 Task: Apply conditional formatting to highlight cells with values greater than 10 in the range A2:G16.
Action: Mouse moved to (64, 190)
Screenshot: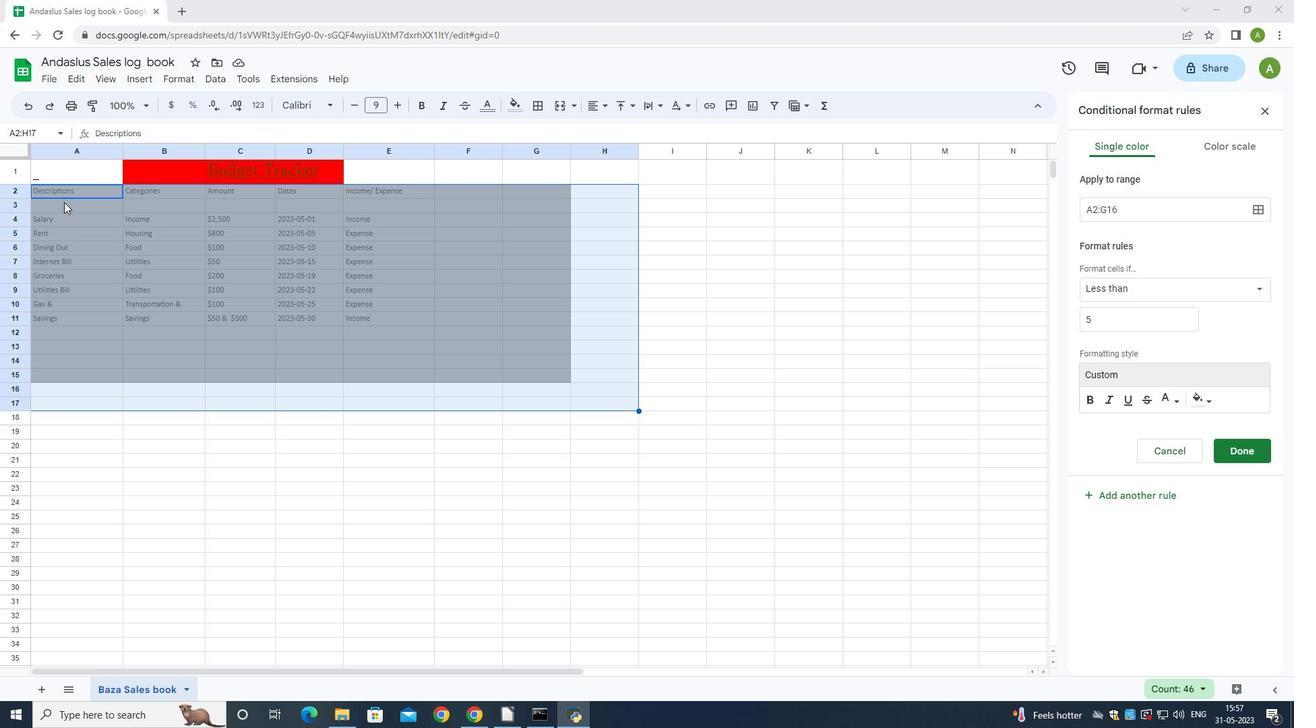 
Action: Mouse pressed left at (64, 190)
Screenshot: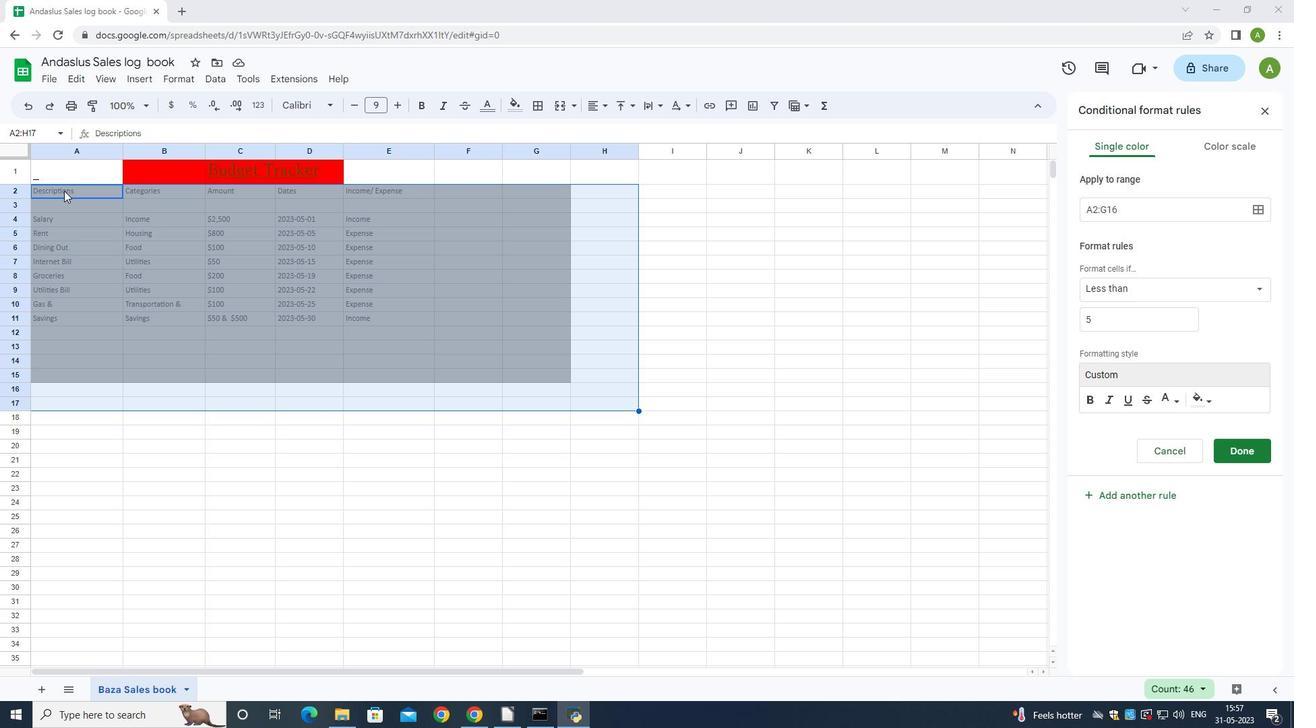 
Action: Mouse moved to (192, 84)
Screenshot: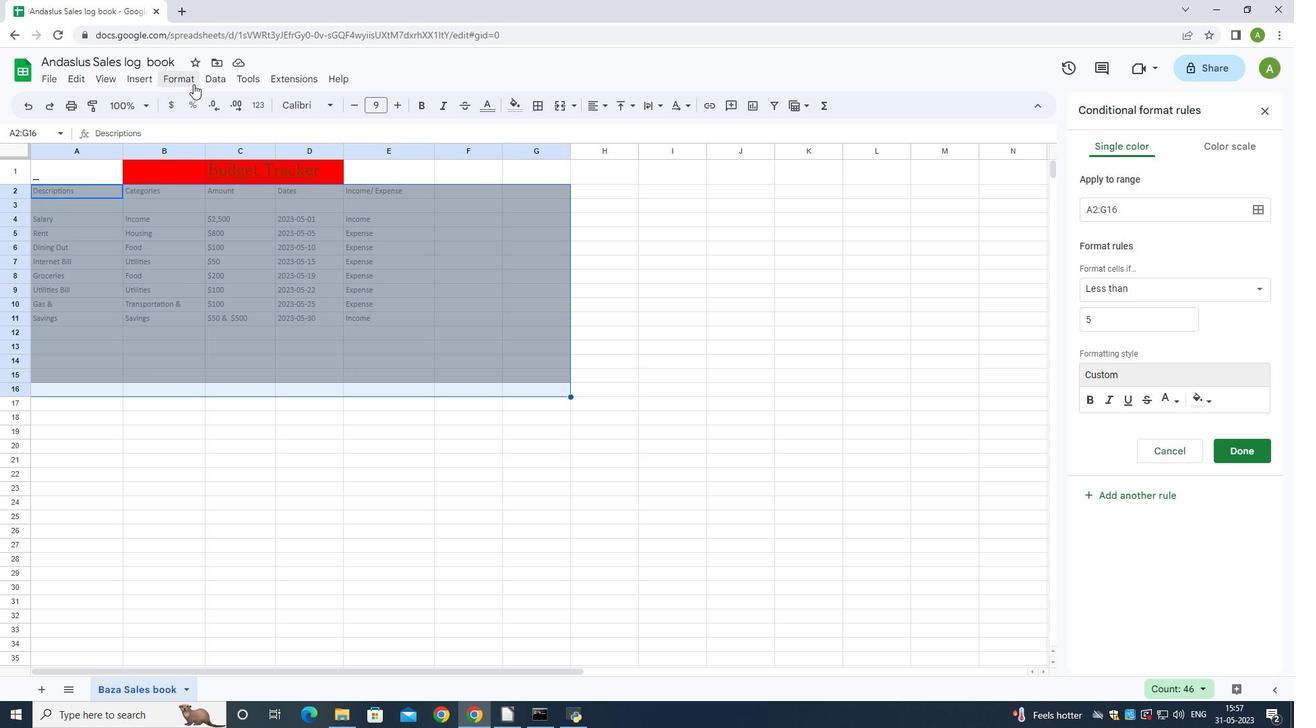 
Action: Mouse pressed left at (192, 84)
Screenshot: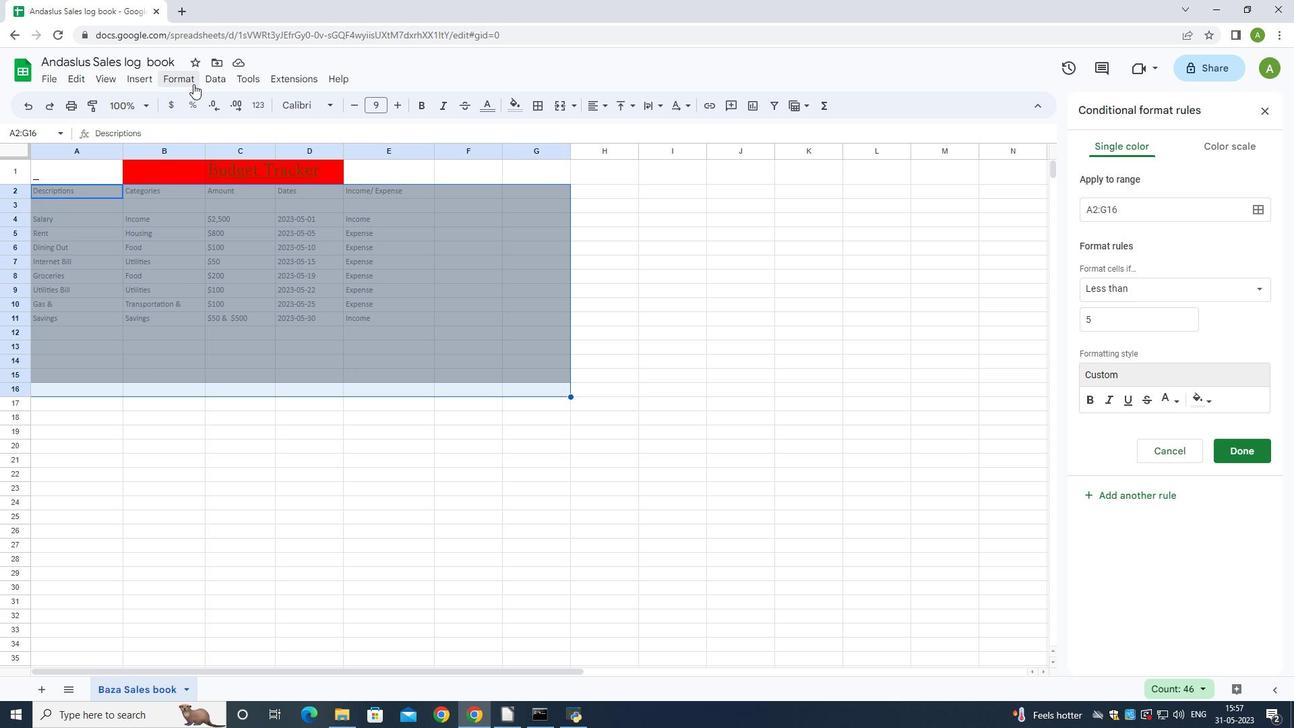 
Action: Mouse moved to (250, 309)
Screenshot: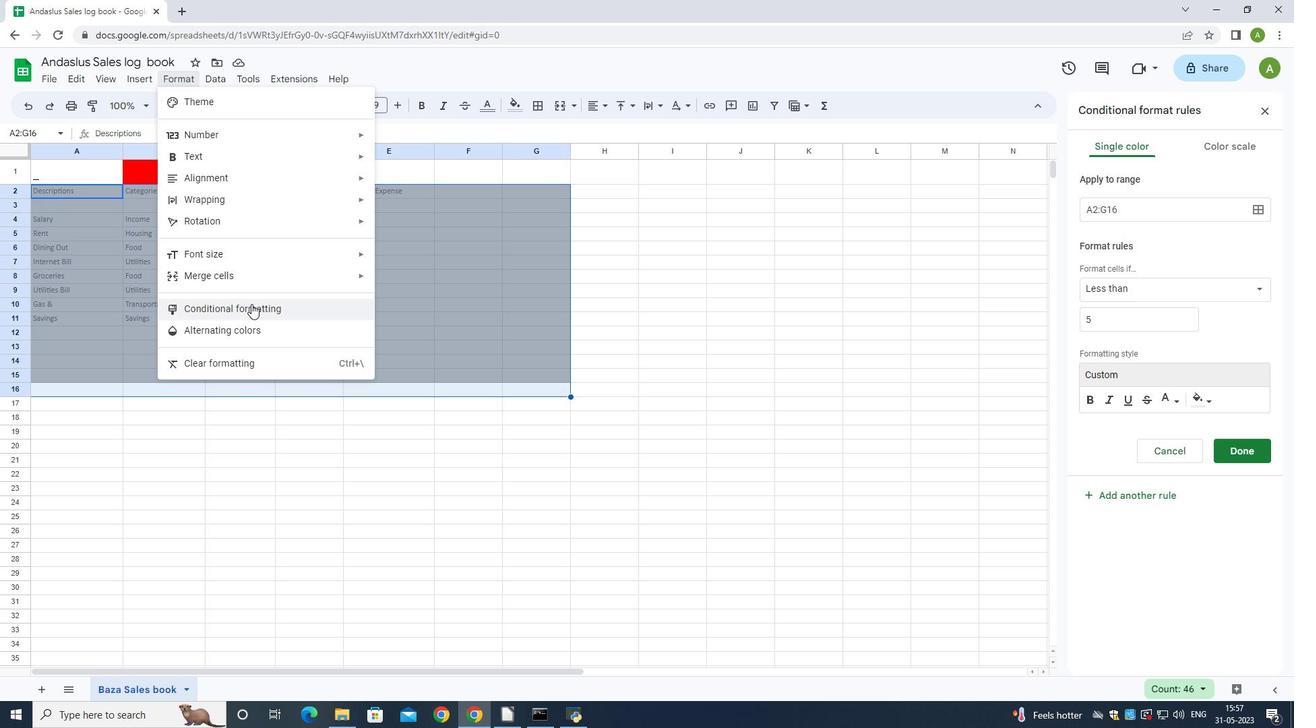 
Action: Mouse pressed left at (250, 309)
Screenshot: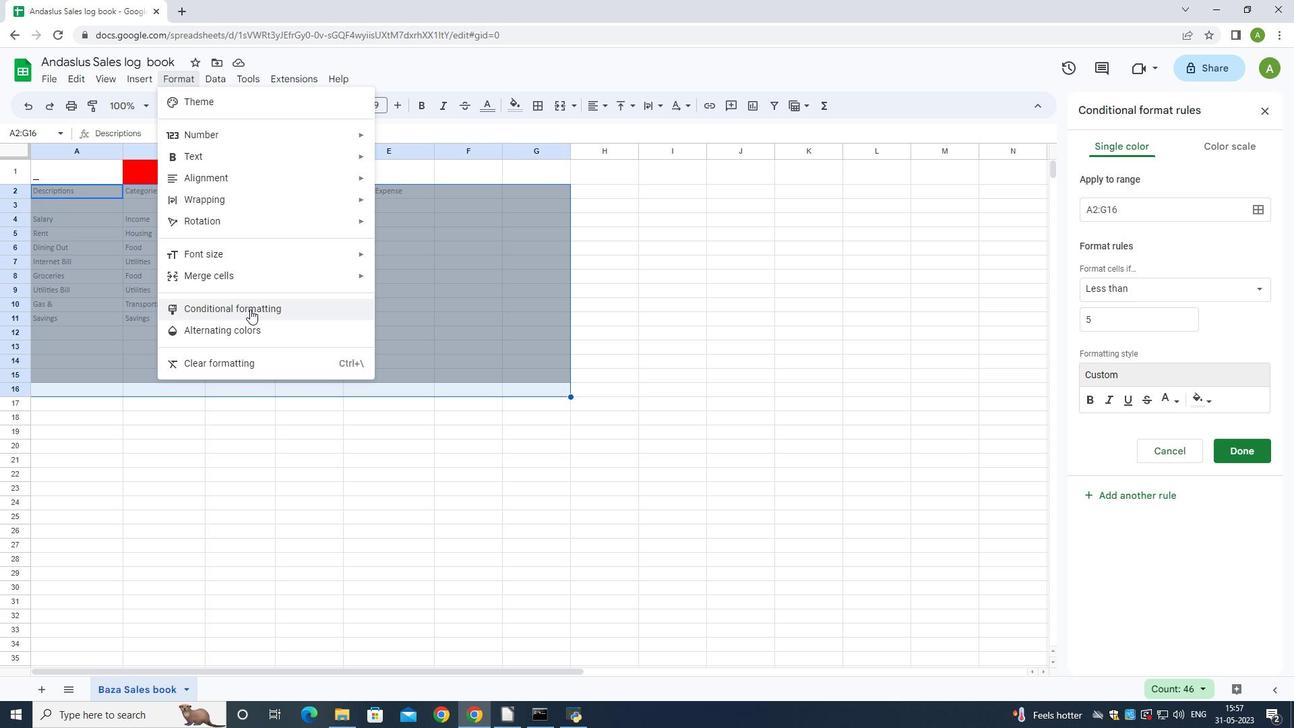 
Action: Mouse moved to (1141, 286)
Screenshot: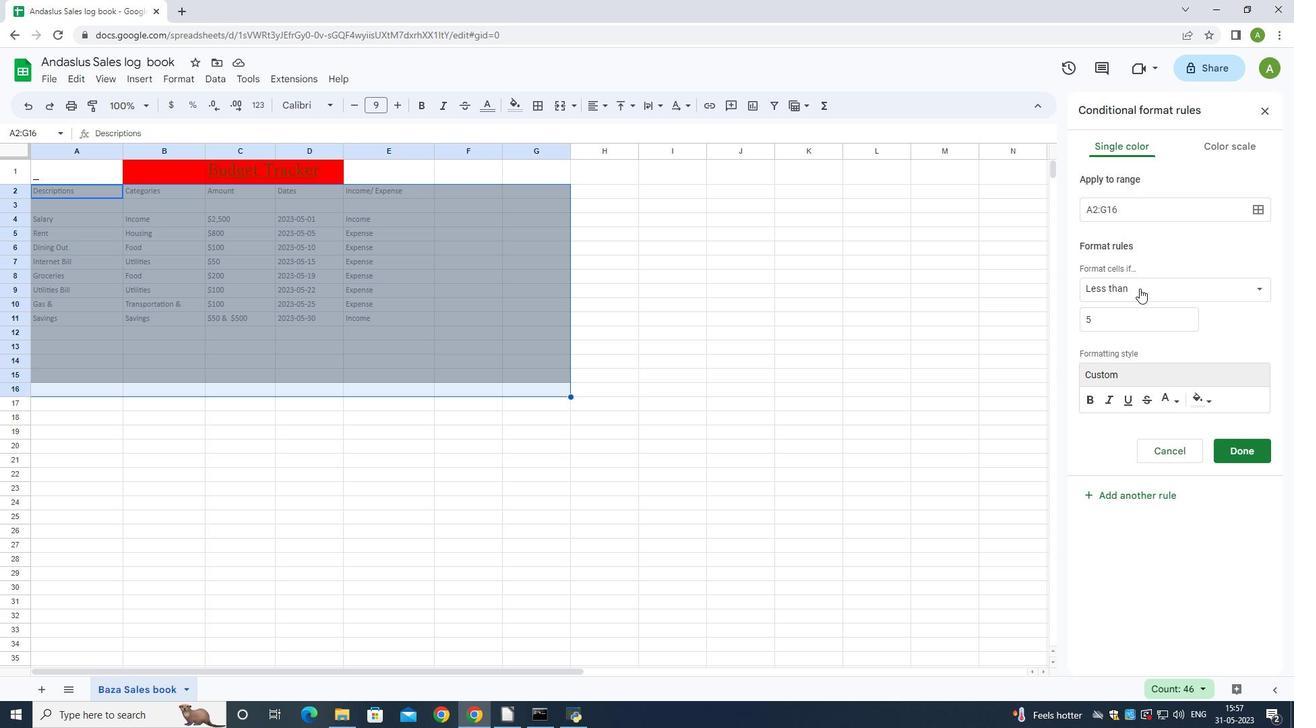 
Action: Mouse pressed left at (1141, 286)
Screenshot: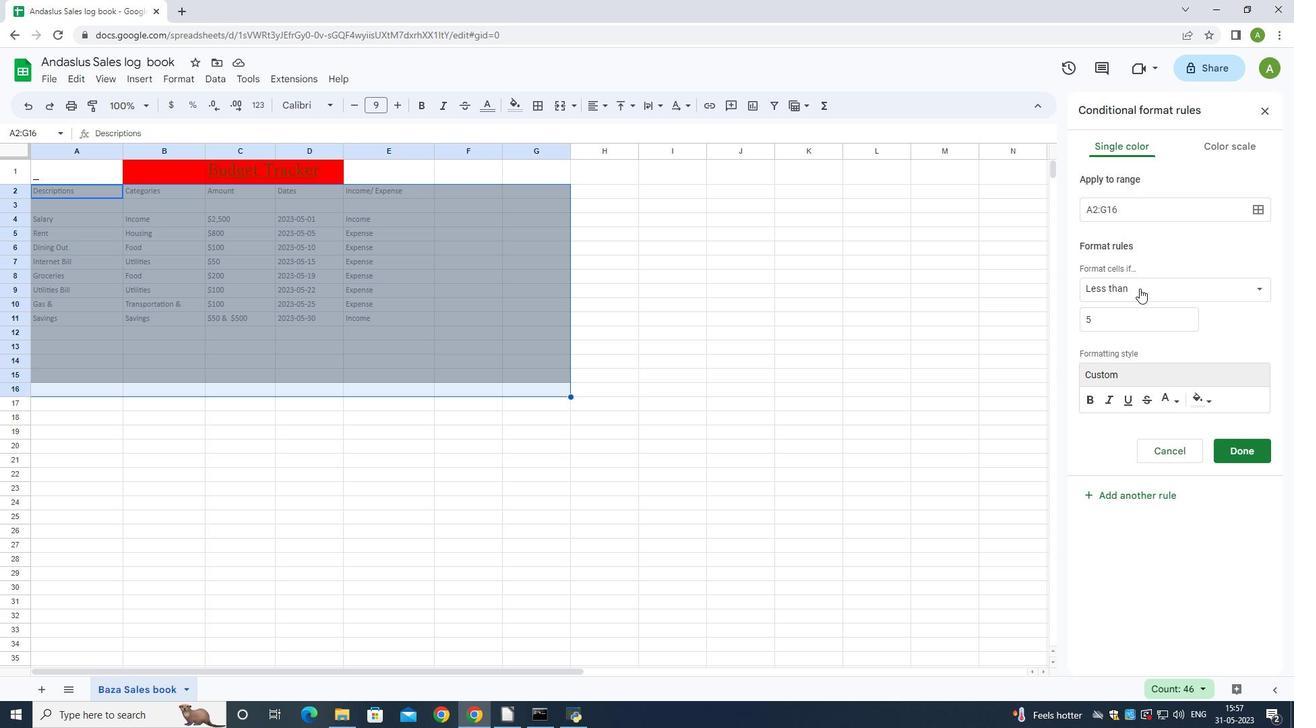 
Action: Mouse moved to (1142, 308)
Screenshot: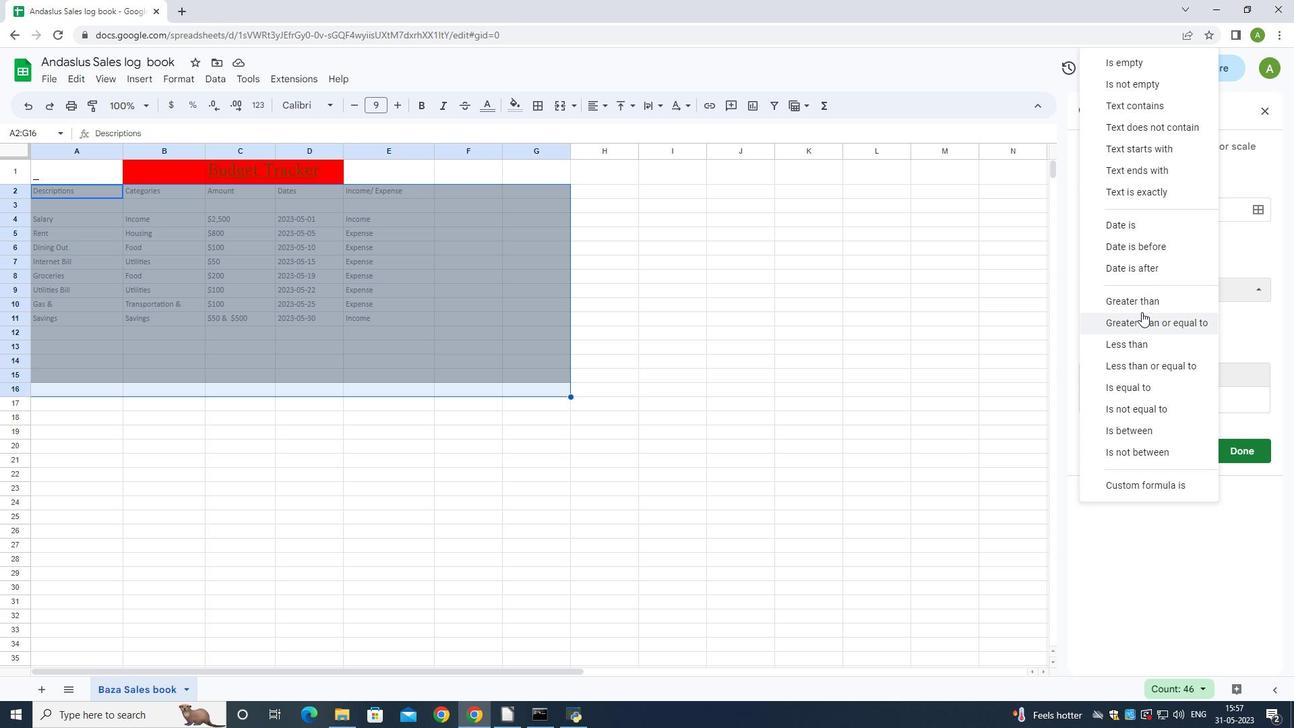
Action: Mouse pressed left at (1142, 308)
Screenshot: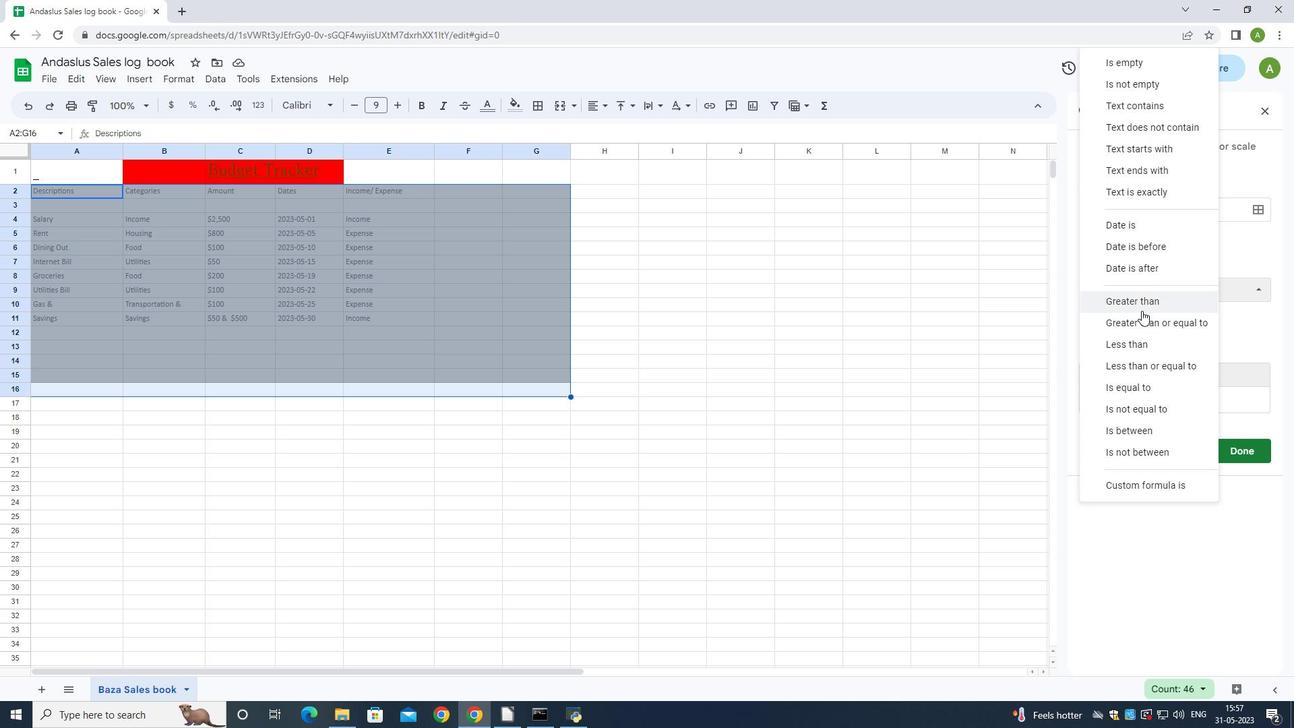
Action: Mouse moved to (1127, 316)
Screenshot: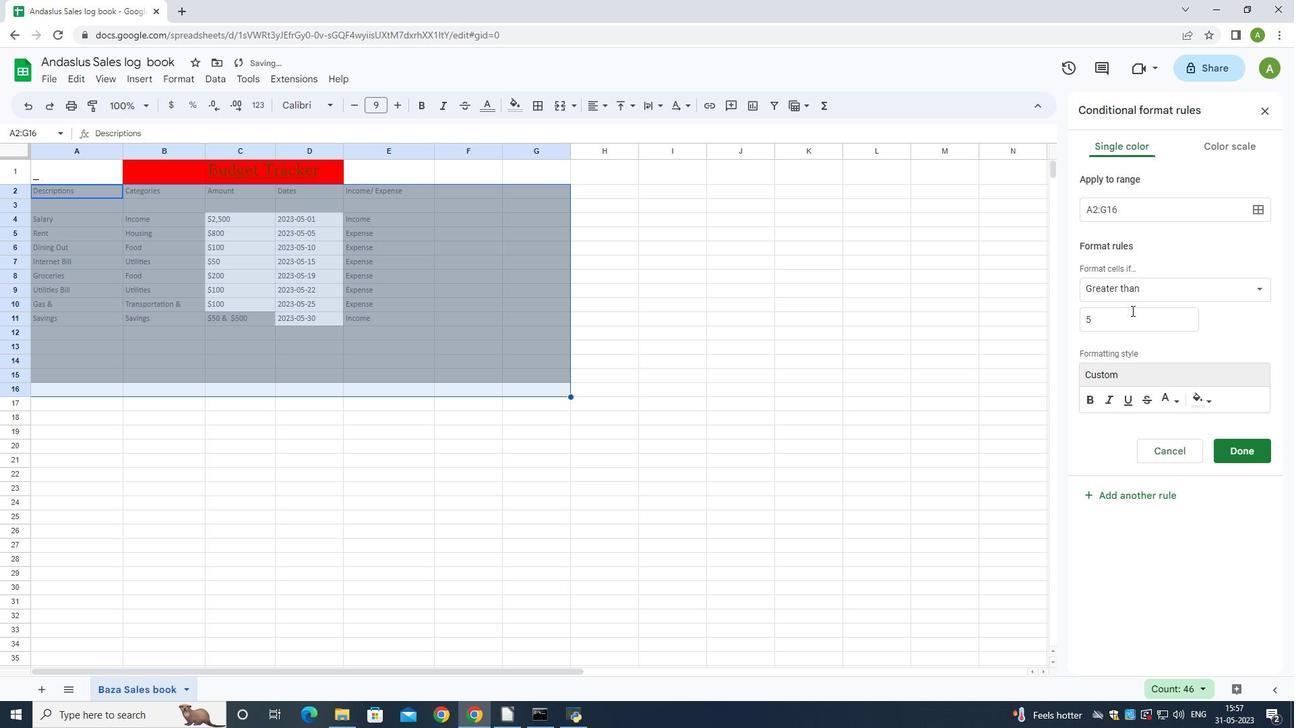 
Action: Mouse pressed left at (1127, 316)
Screenshot: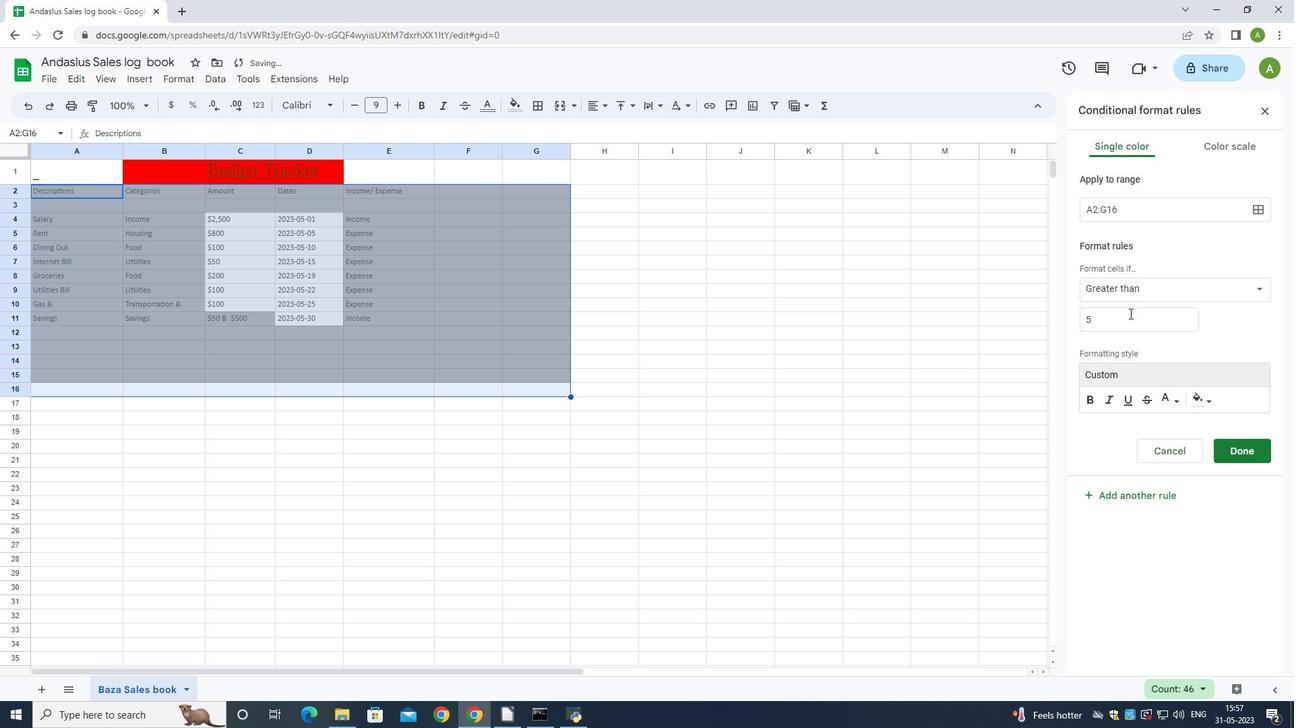 
Action: Key pressed <Key.backspace>10
Screenshot: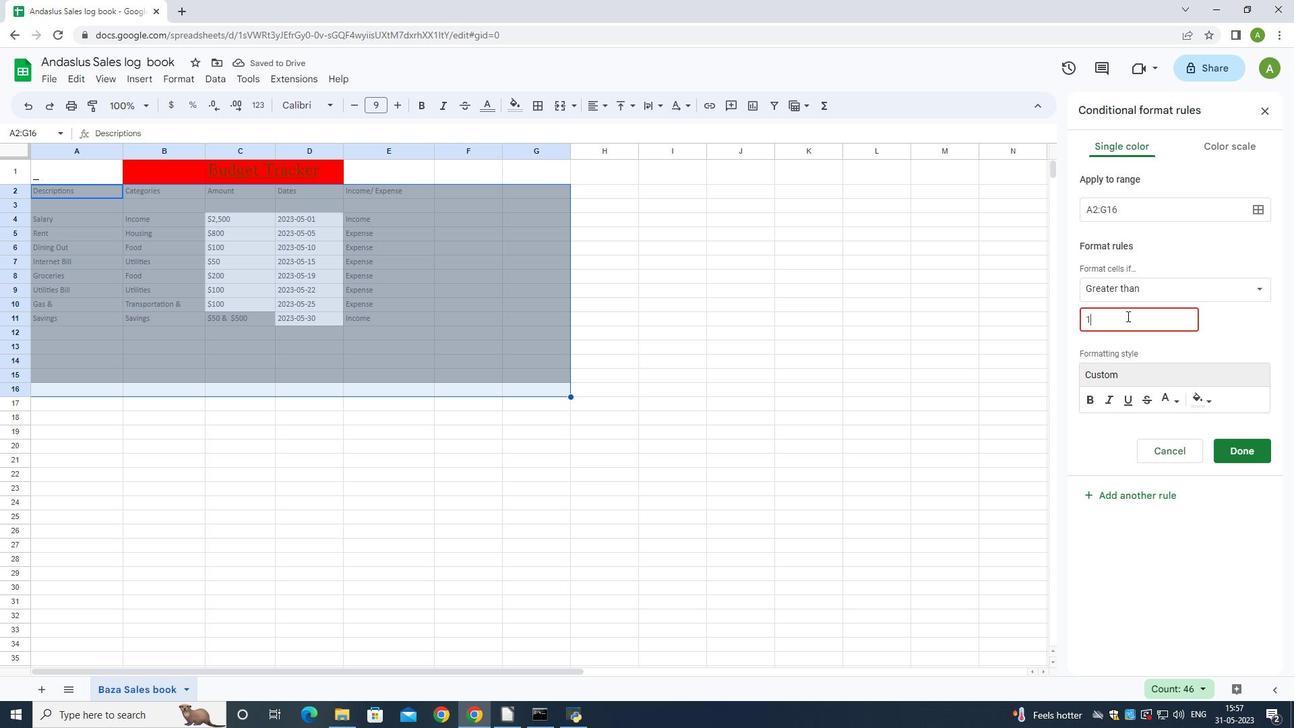 
Action: Mouse moved to (1203, 398)
Screenshot: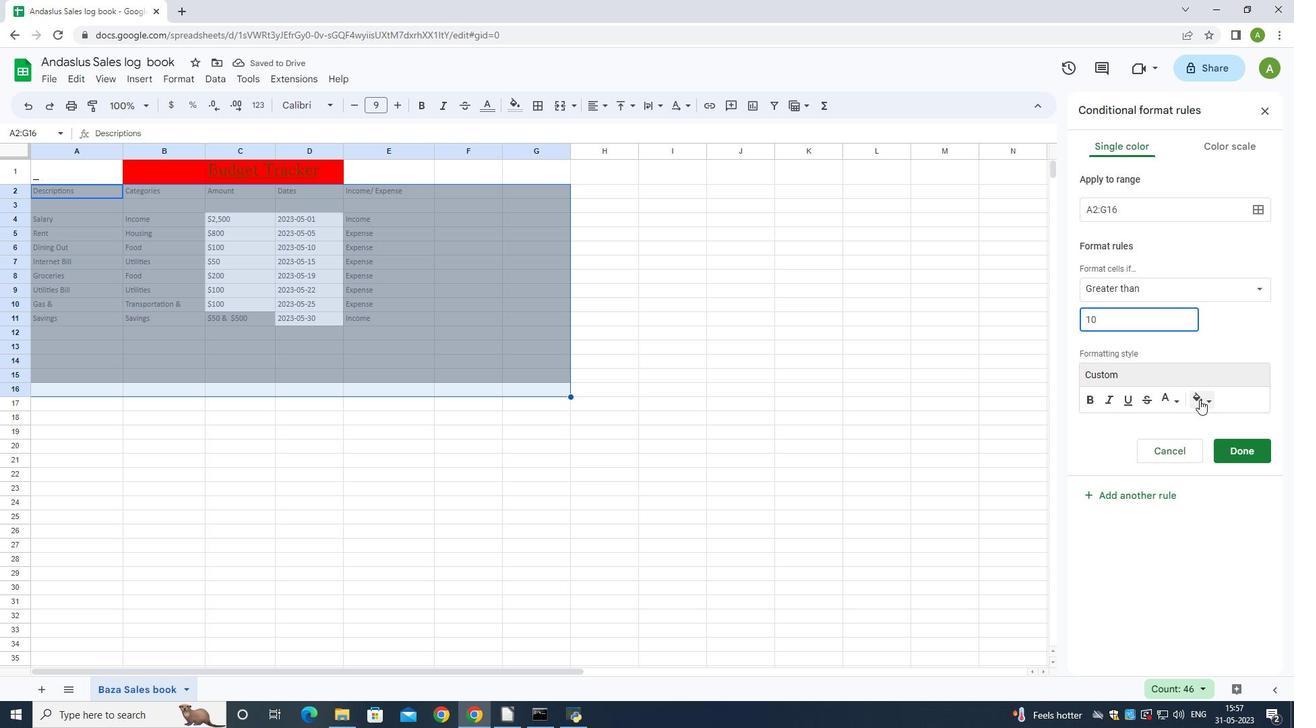 
Action: Mouse pressed left at (1203, 398)
Screenshot: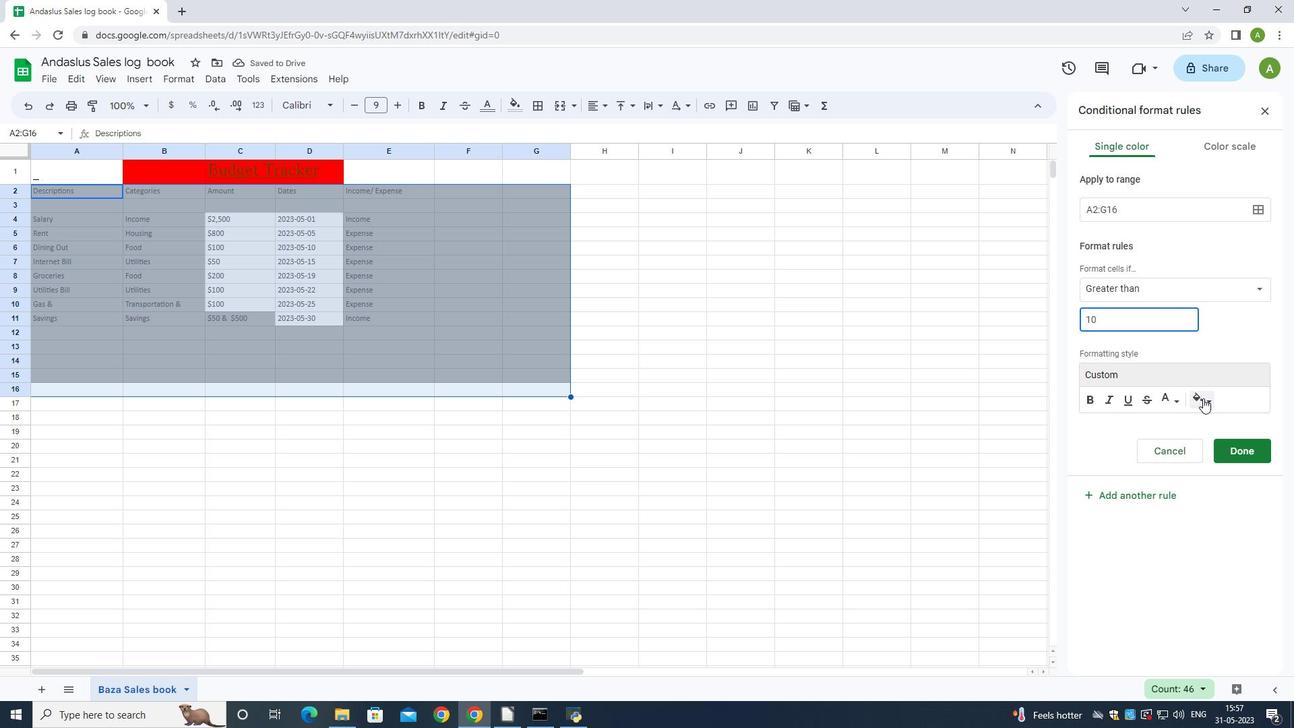 
Action: Mouse moved to (1082, 447)
Screenshot: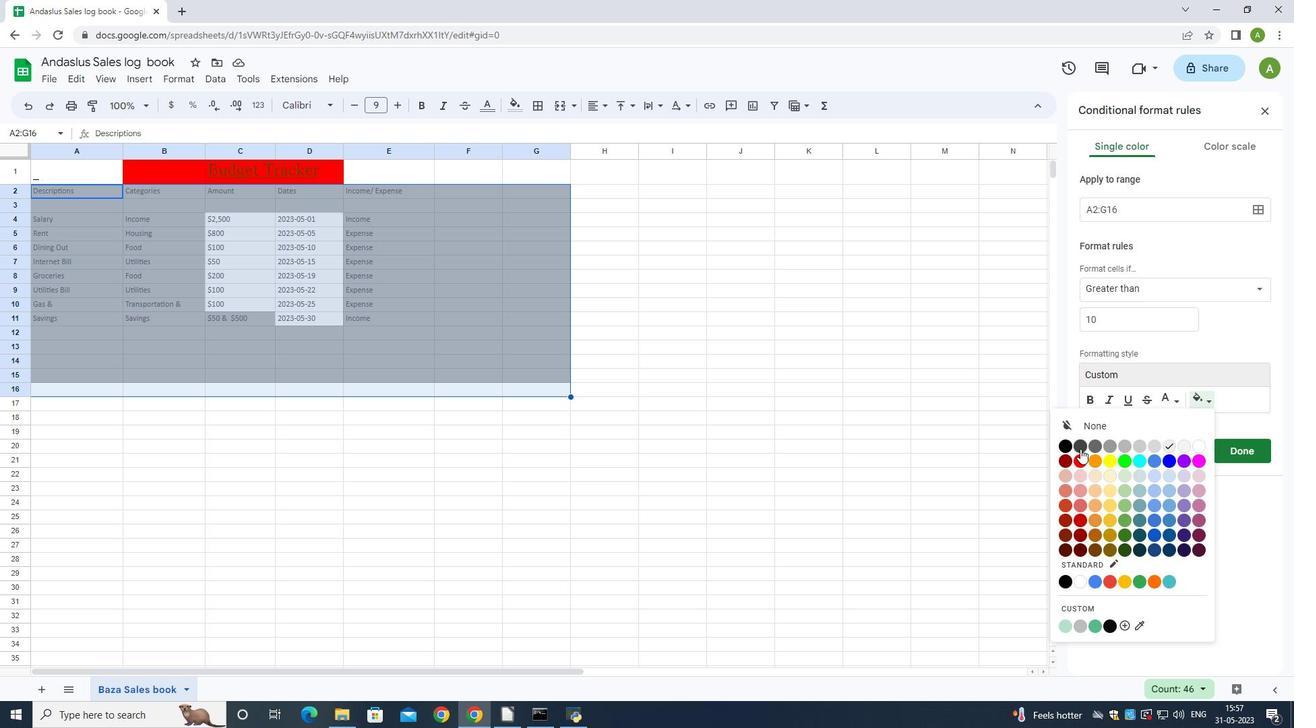 
Action: Mouse pressed left at (1082, 447)
Screenshot: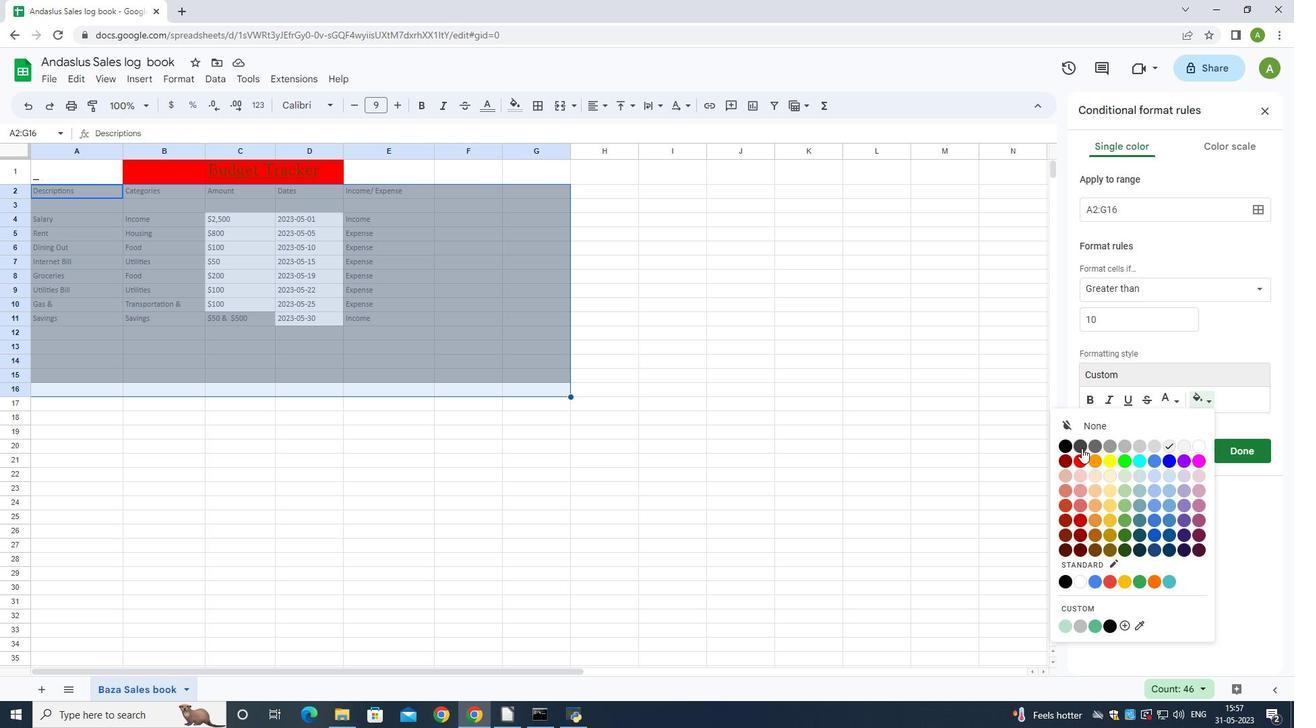 
Action: Mouse moved to (1223, 452)
Screenshot: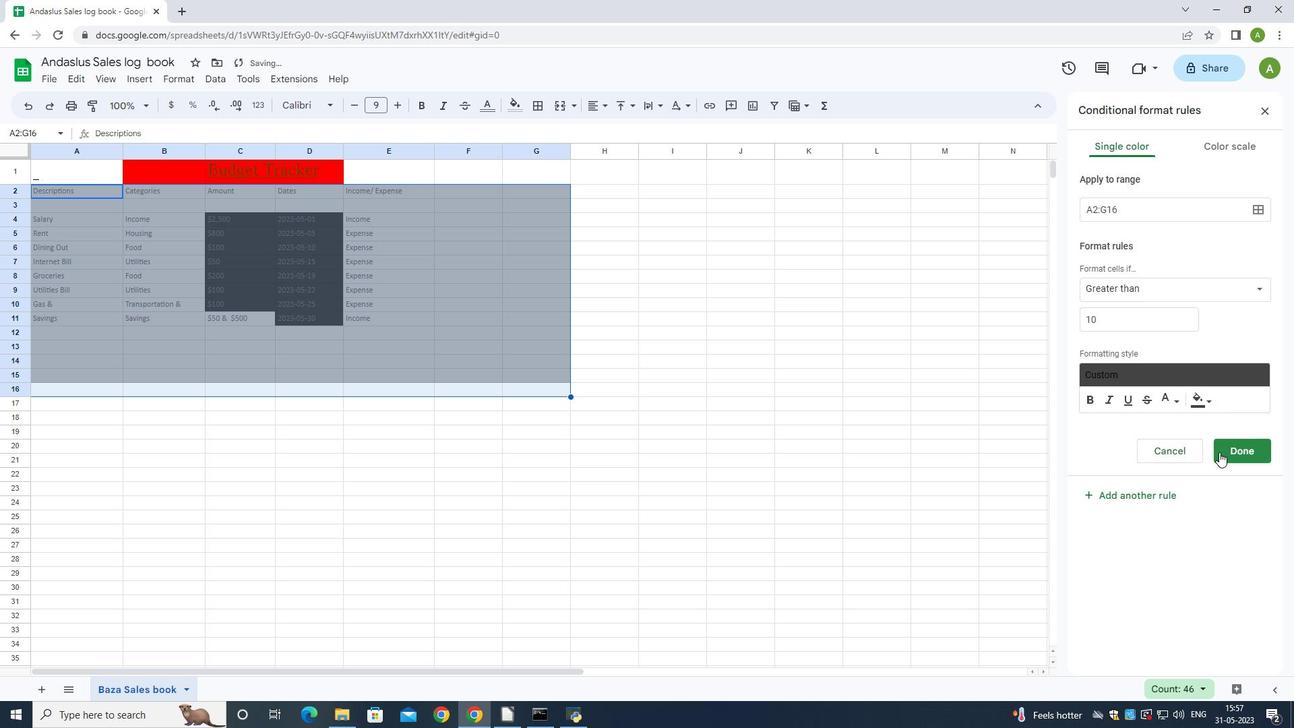 
Action: Mouse pressed left at (1223, 452)
Screenshot: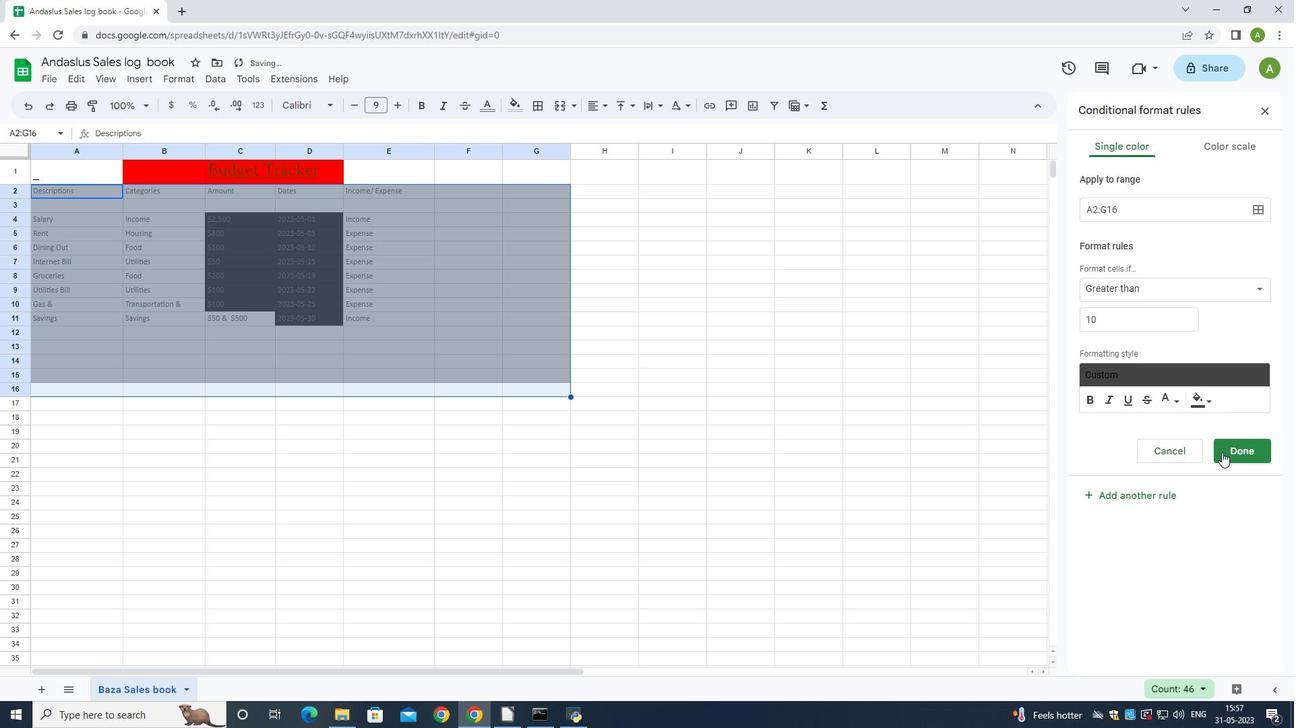 
Action: Mouse moved to (137, 684)
Screenshot: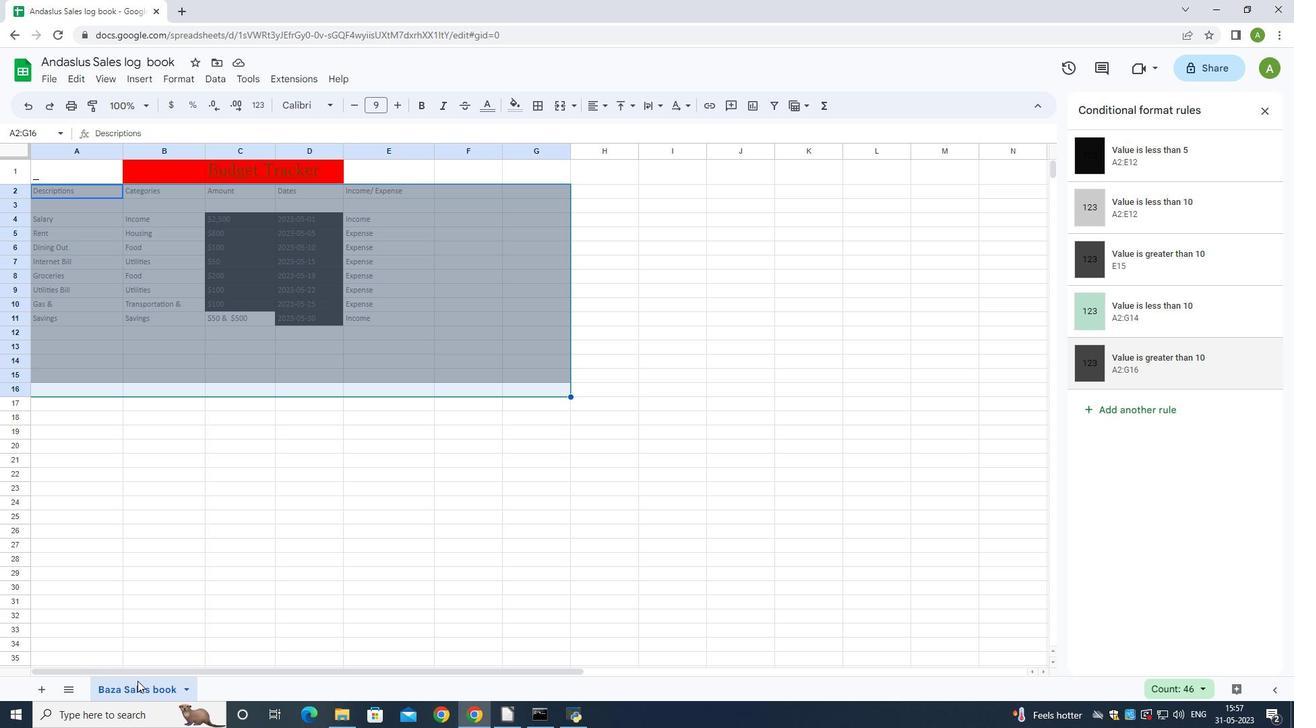 
Action: Mouse pressed left at (137, 684)
Screenshot: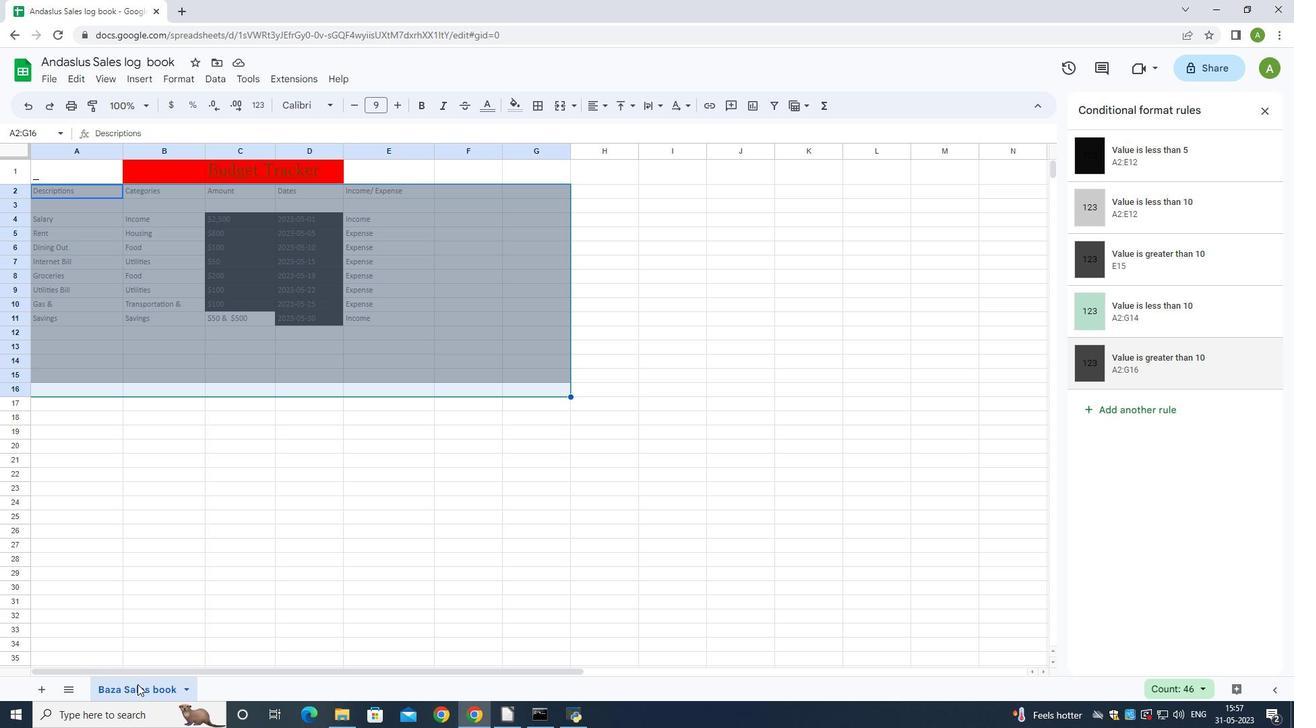 
Action: Mouse moved to (130, 692)
Screenshot: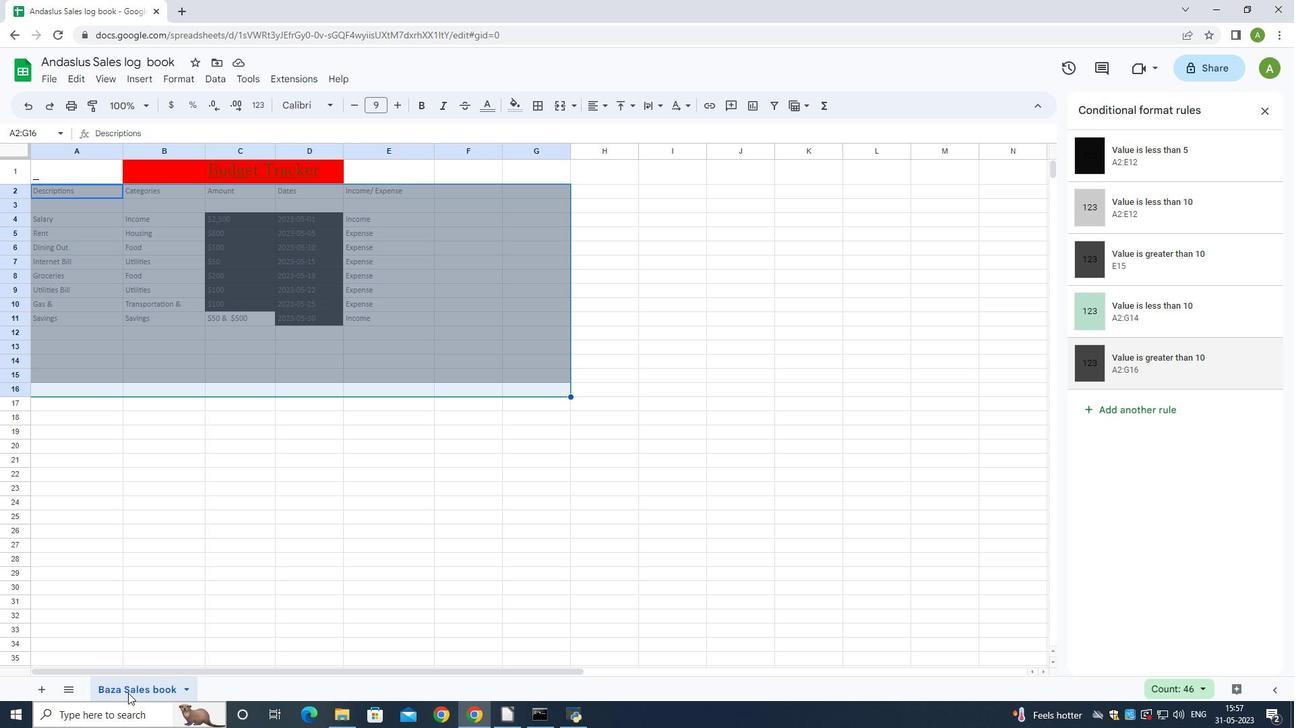 
